 Task: Change page scale size fit to page.
Action: Mouse moved to (96, 106)
Screenshot: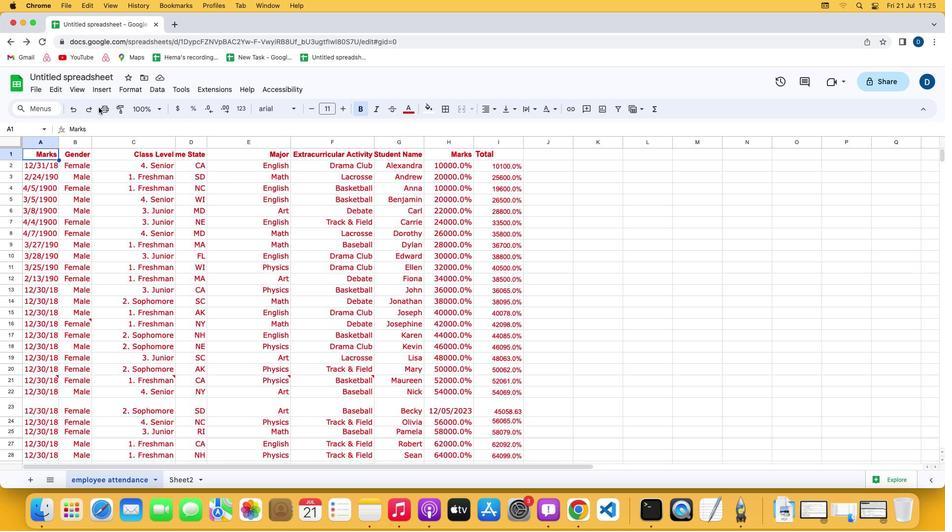 
Action: Mouse pressed left at (96, 106)
Screenshot: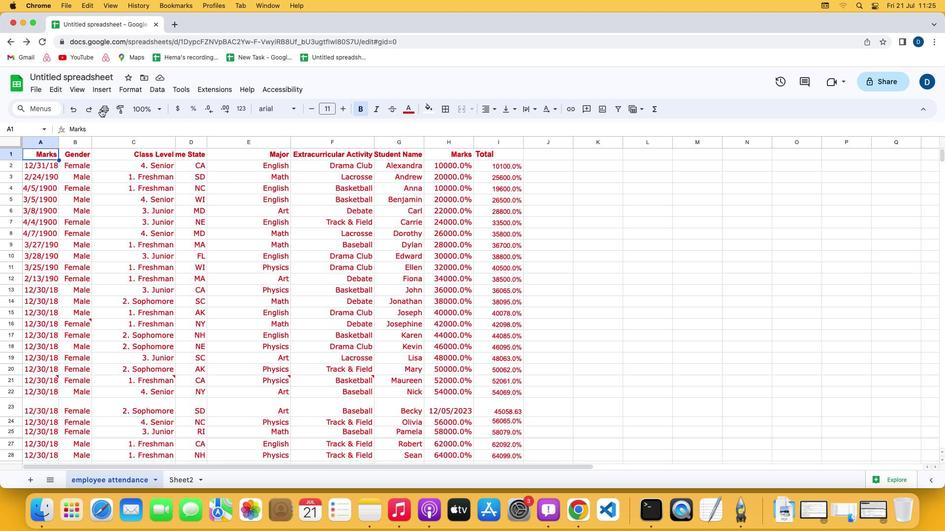 
Action: Mouse moved to (102, 108)
Screenshot: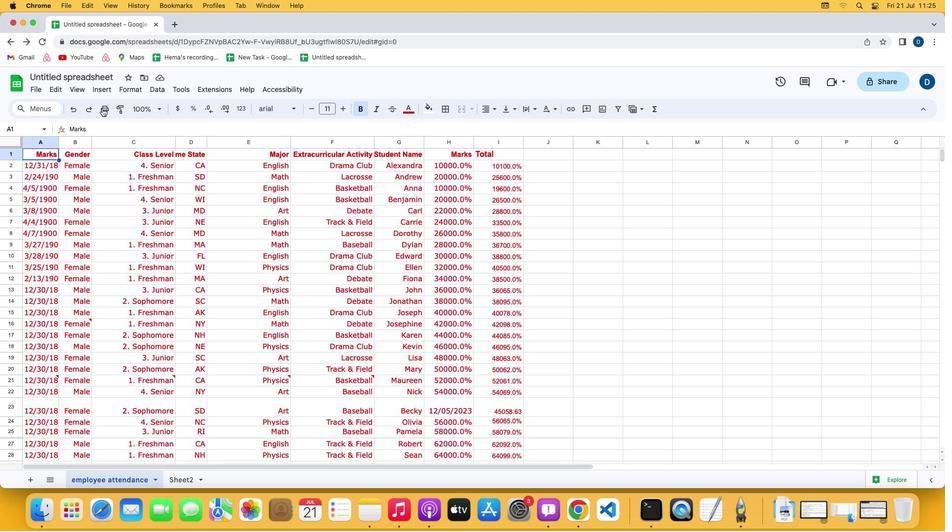 
Action: Mouse pressed left at (102, 108)
Screenshot: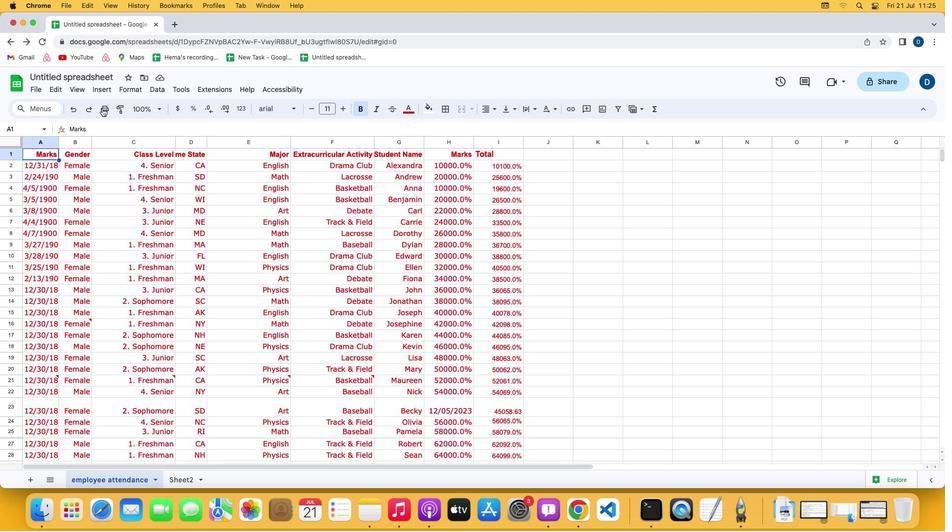 
Action: Mouse moved to (914, 245)
Screenshot: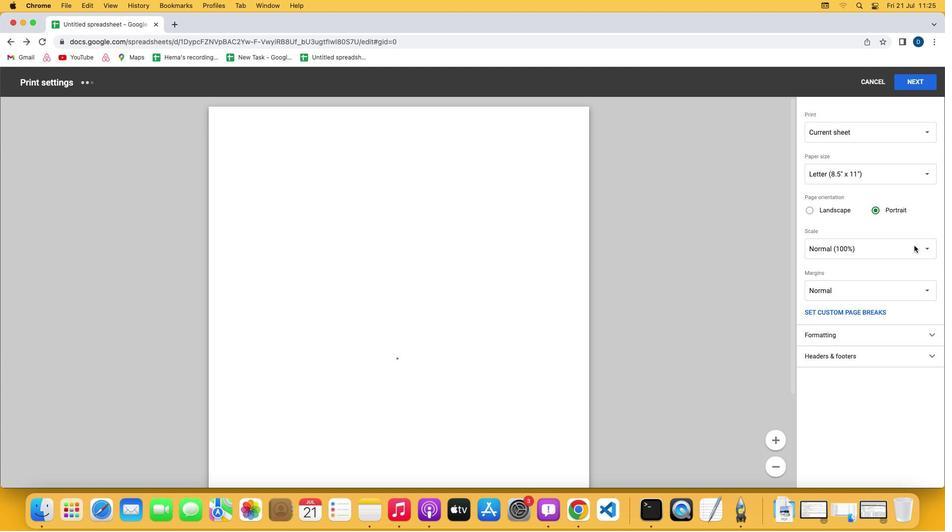 
Action: Mouse pressed left at (914, 245)
Screenshot: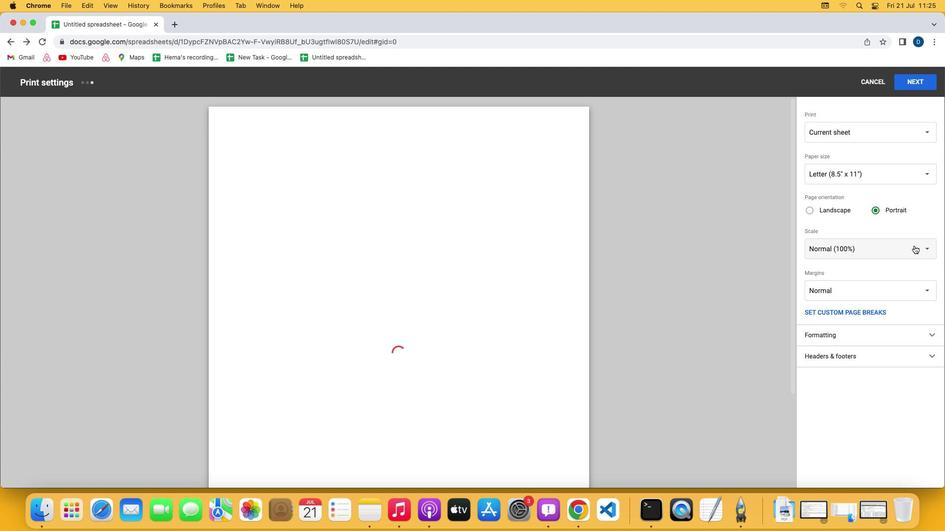 
Action: Mouse moved to (842, 295)
Screenshot: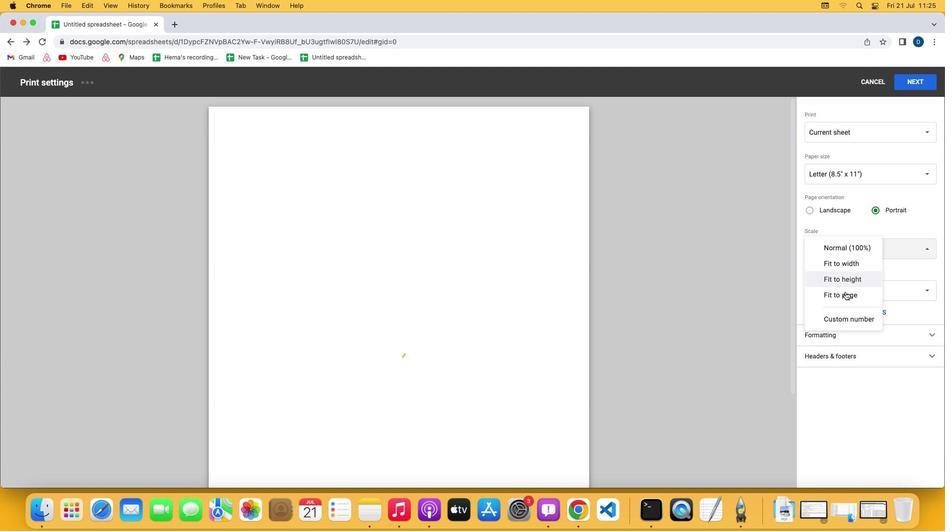 
Action: Mouse pressed left at (842, 295)
Screenshot: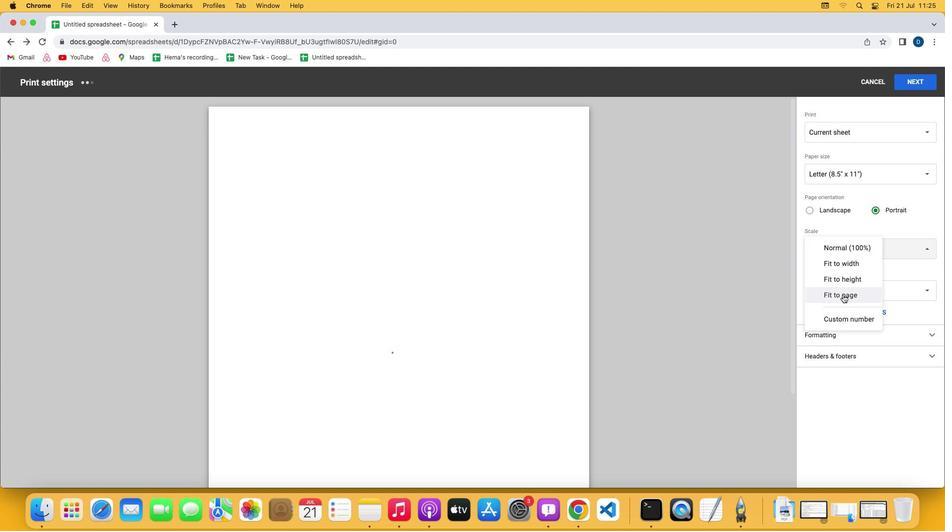 
Action: Mouse moved to (568, 250)
Screenshot: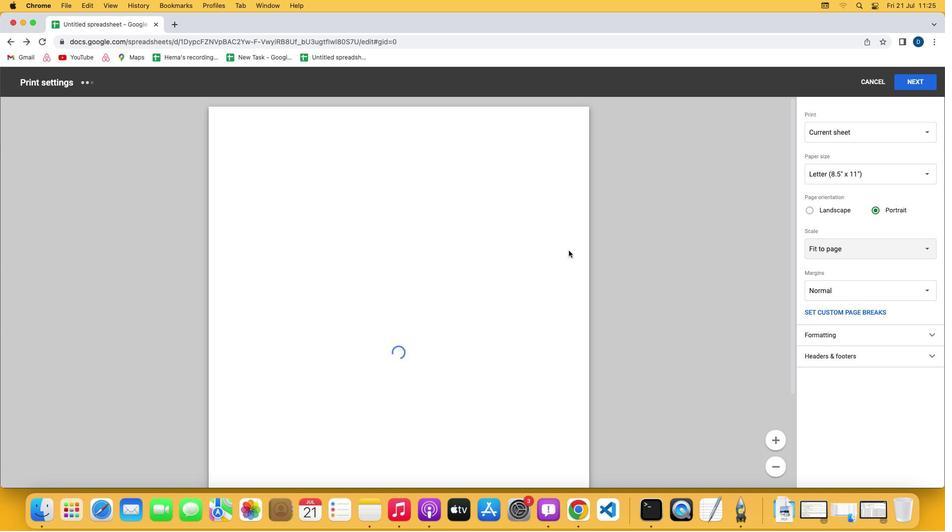 
